 Task: Create a rule from the Agile list, Priority changed -> Complete task in the project AgileNexus if Priority Cleared then Complete Task
Action: Mouse moved to (47, 236)
Screenshot: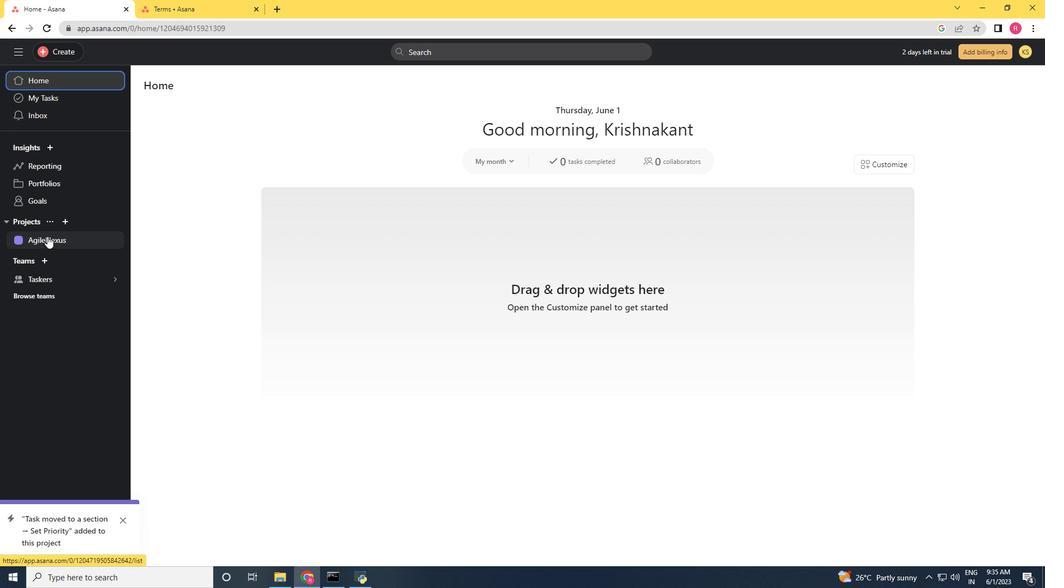 
Action: Mouse pressed left at (47, 236)
Screenshot: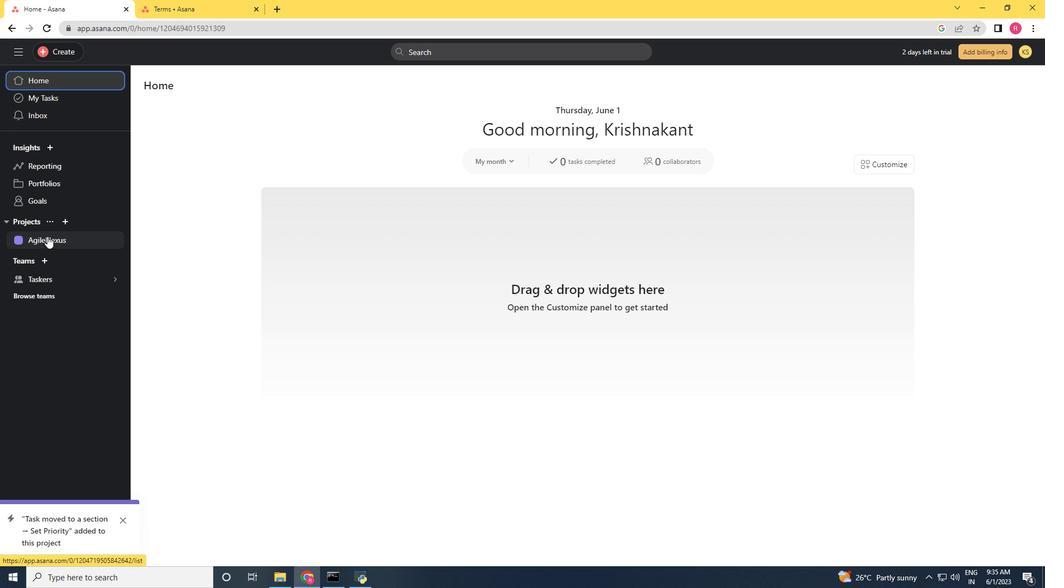 
Action: Mouse moved to (995, 90)
Screenshot: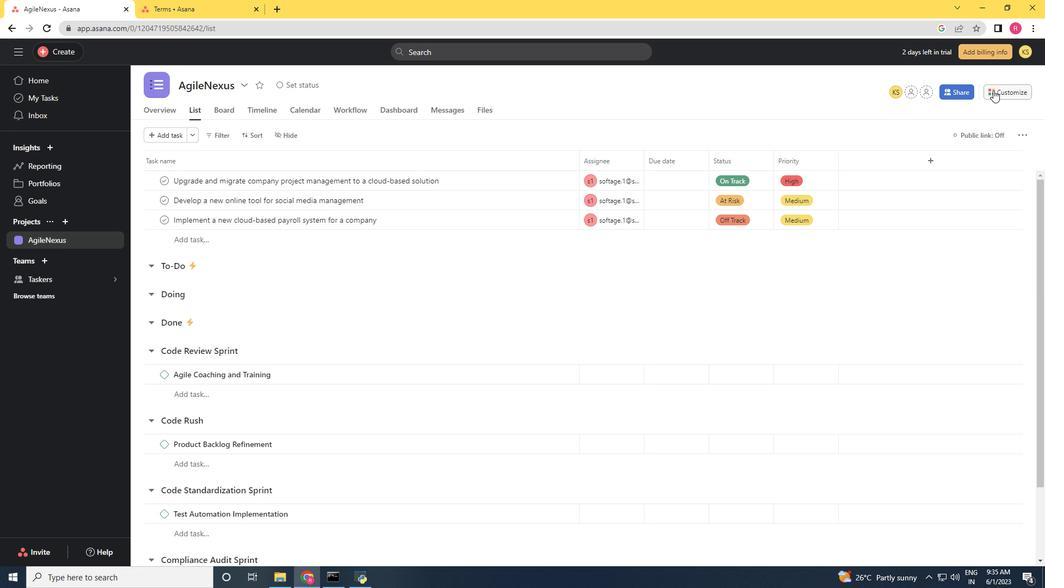 
Action: Mouse pressed left at (995, 90)
Screenshot: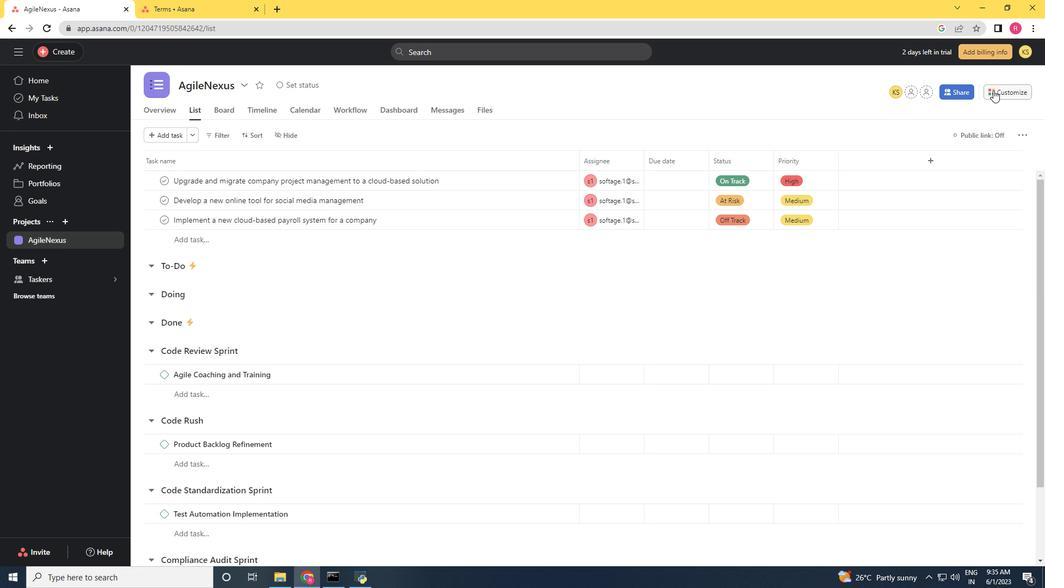 
Action: Mouse moved to (830, 234)
Screenshot: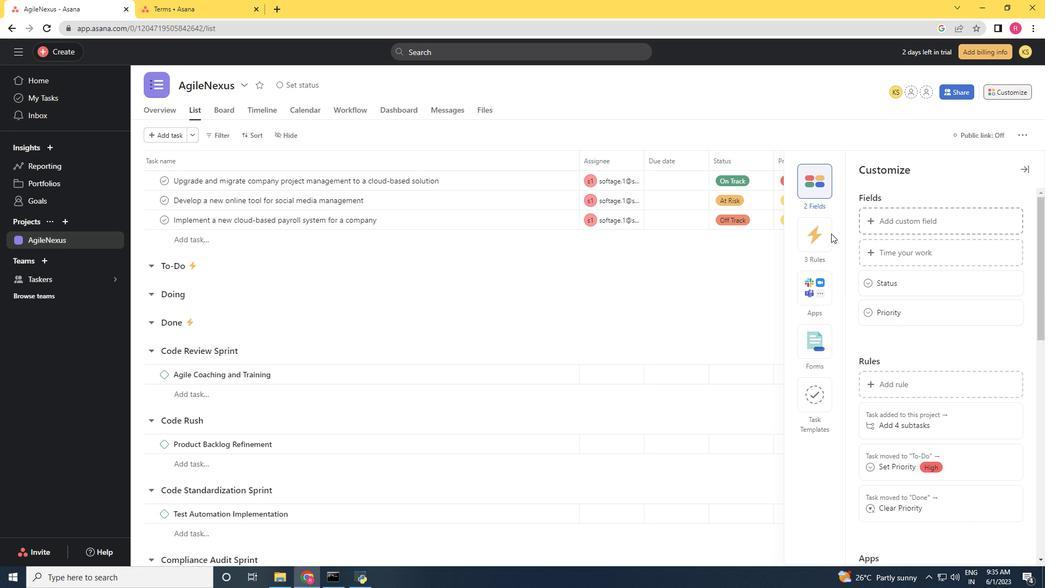 
Action: Mouse pressed left at (830, 234)
Screenshot: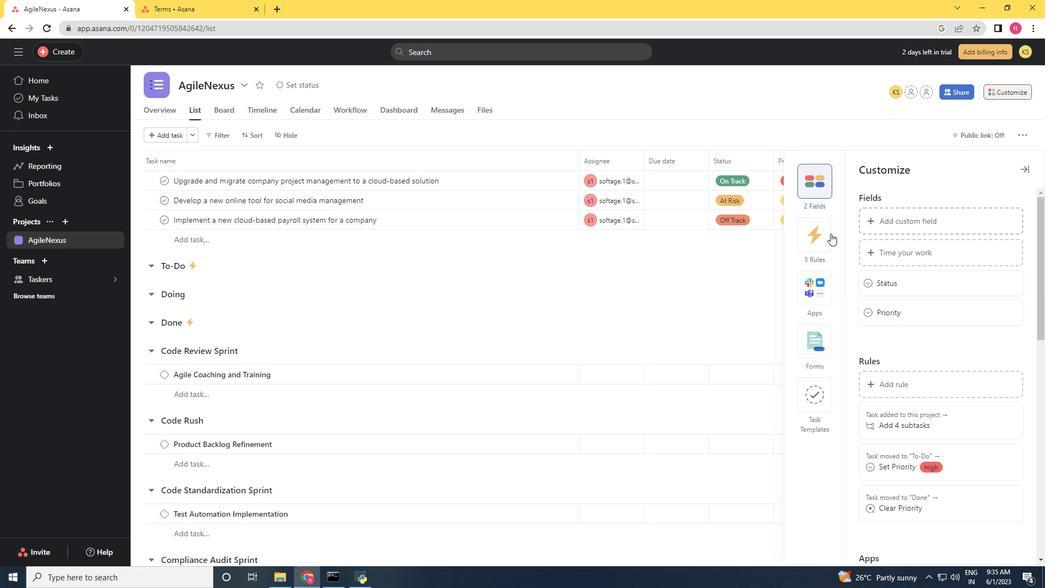 
Action: Mouse moved to (882, 222)
Screenshot: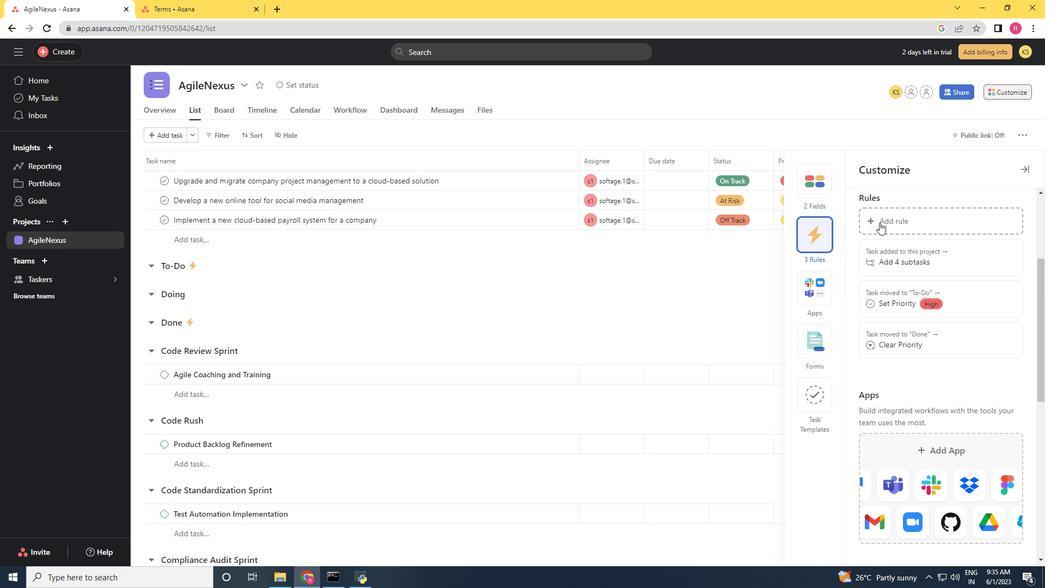 
Action: Mouse pressed left at (882, 222)
Screenshot: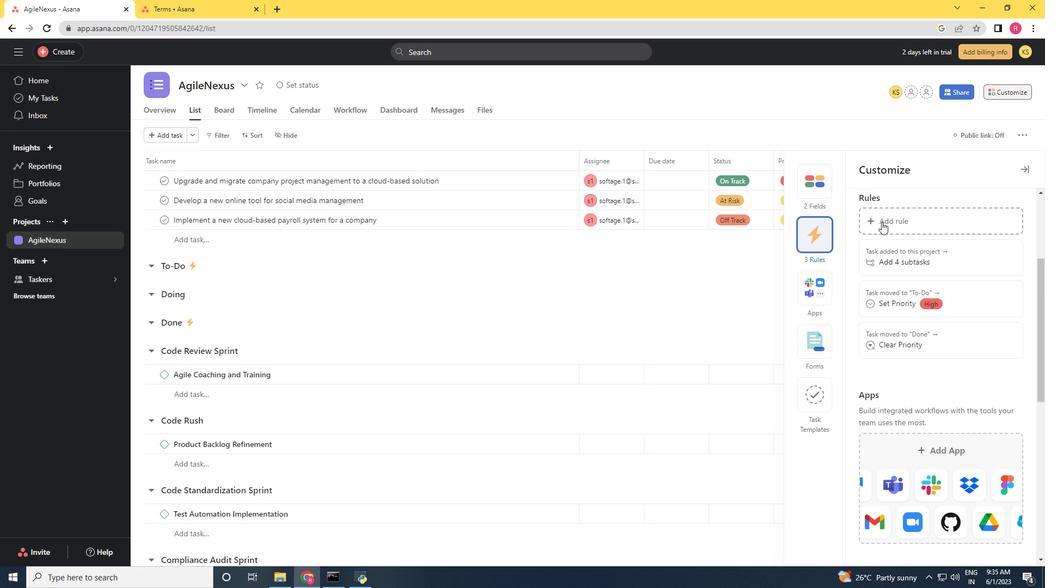 
Action: Mouse moved to (216, 165)
Screenshot: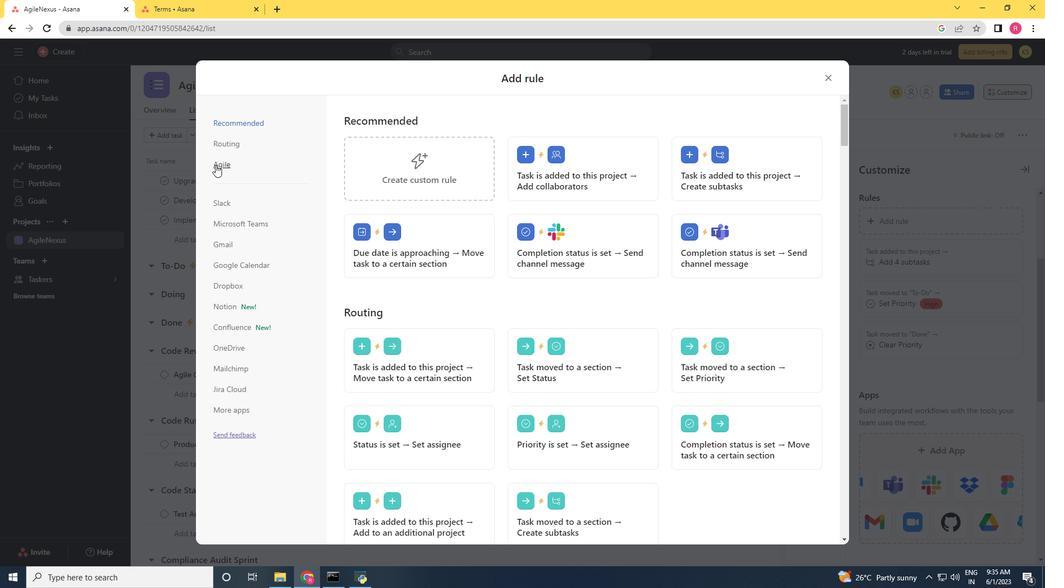 
Action: Mouse pressed left at (216, 165)
Screenshot: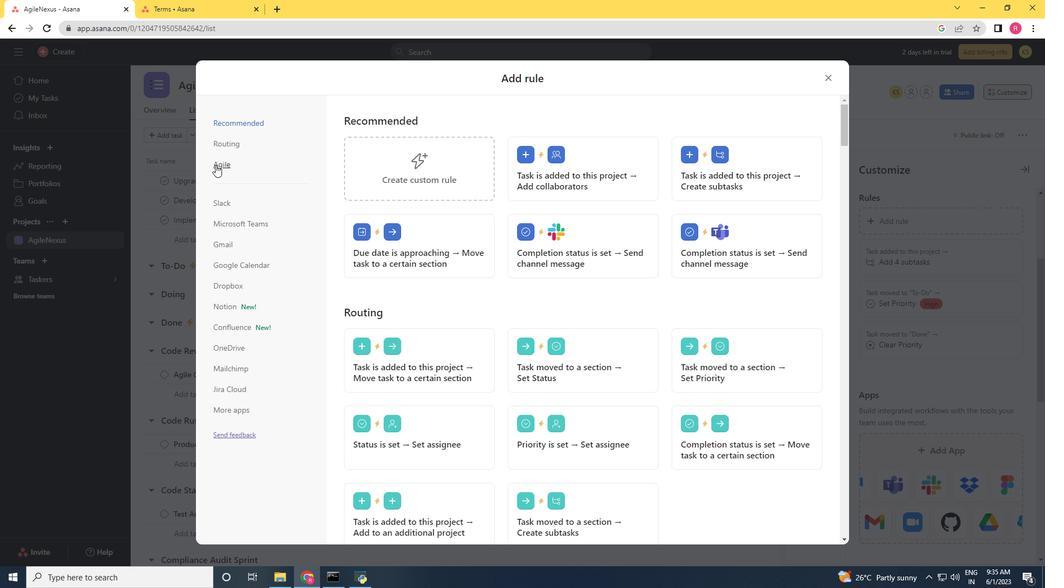 
Action: Mouse moved to (625, 166)
Screenshot: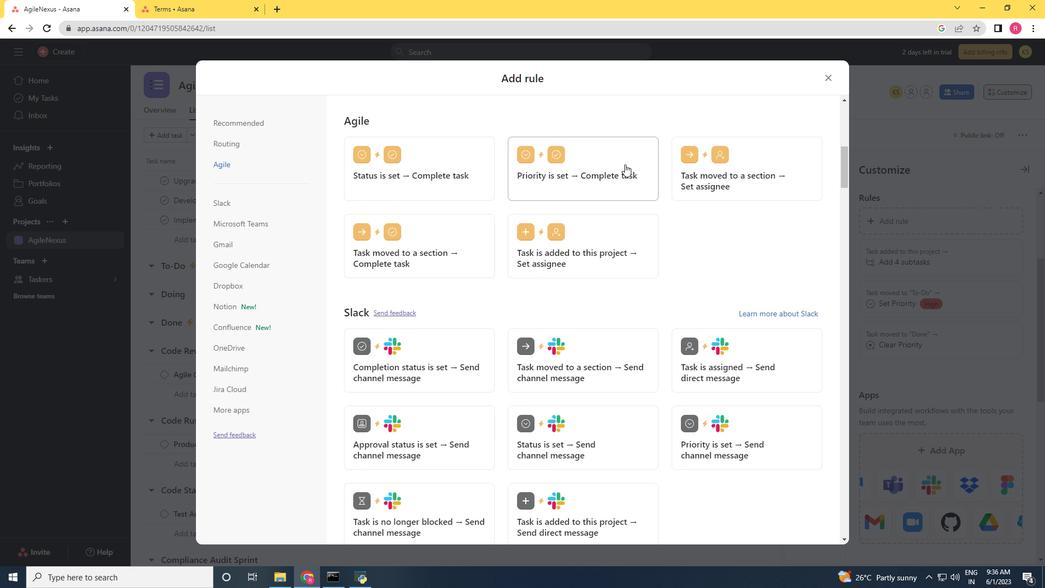 
Action: Mouse pressed left at (625, 166)
Screenshot: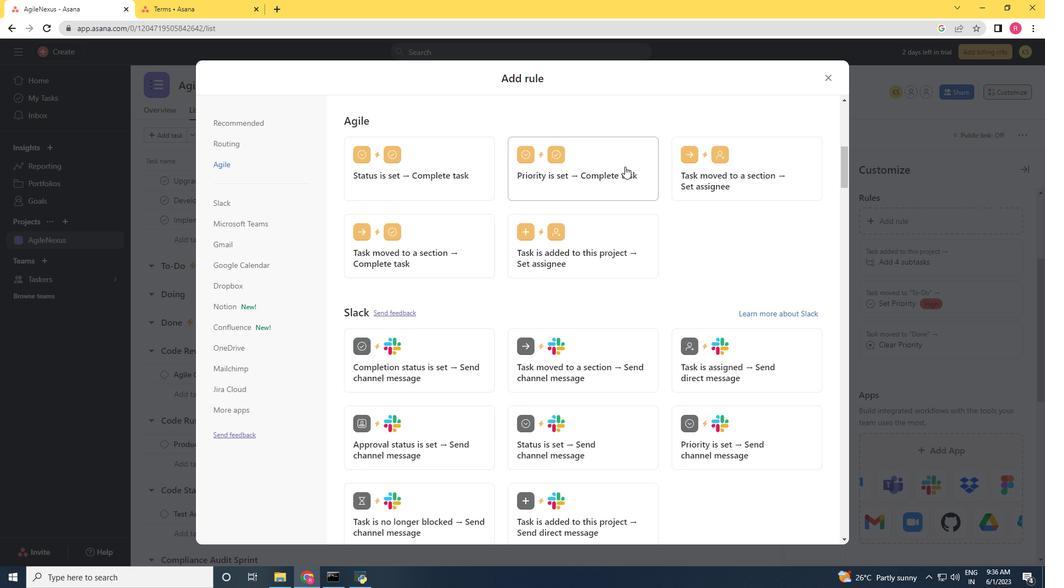
Action: Mouse moved to (679, 190)
Screenshot: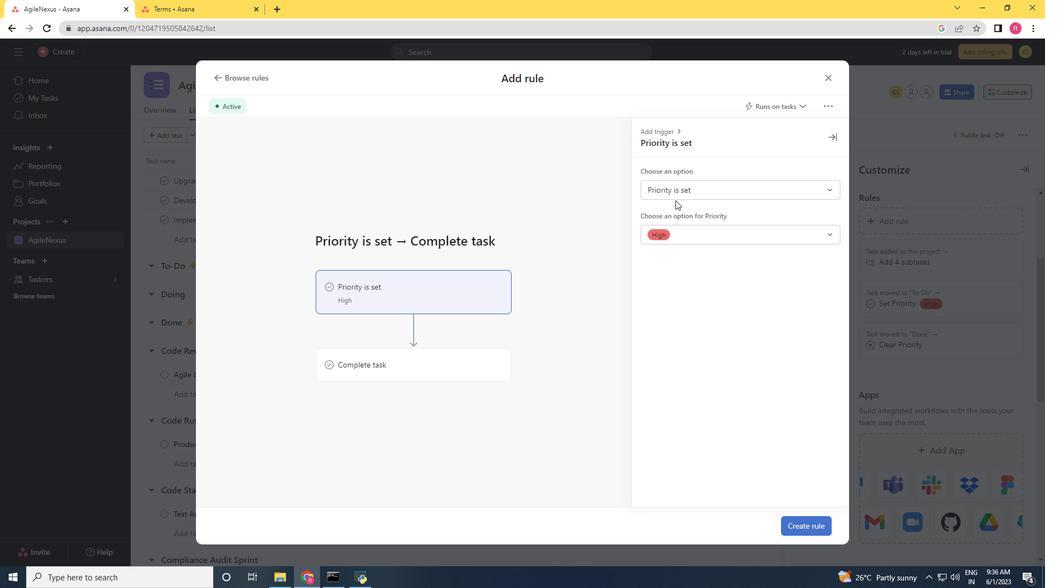 
Action: Mouse pressed left at (679, 190)
Screenshot: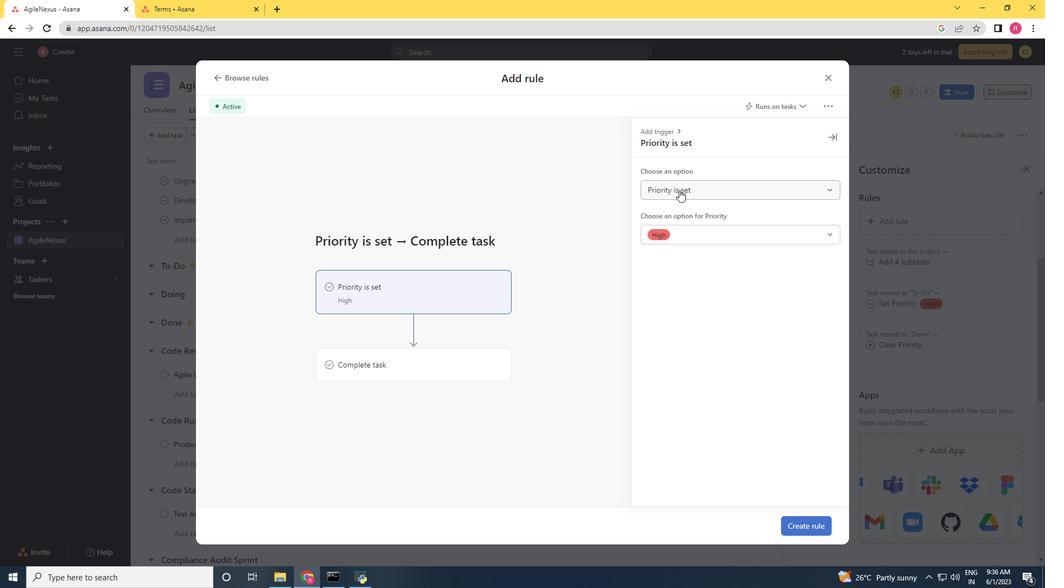 
Action: Mouse moved to (680, 229)
Screenshot: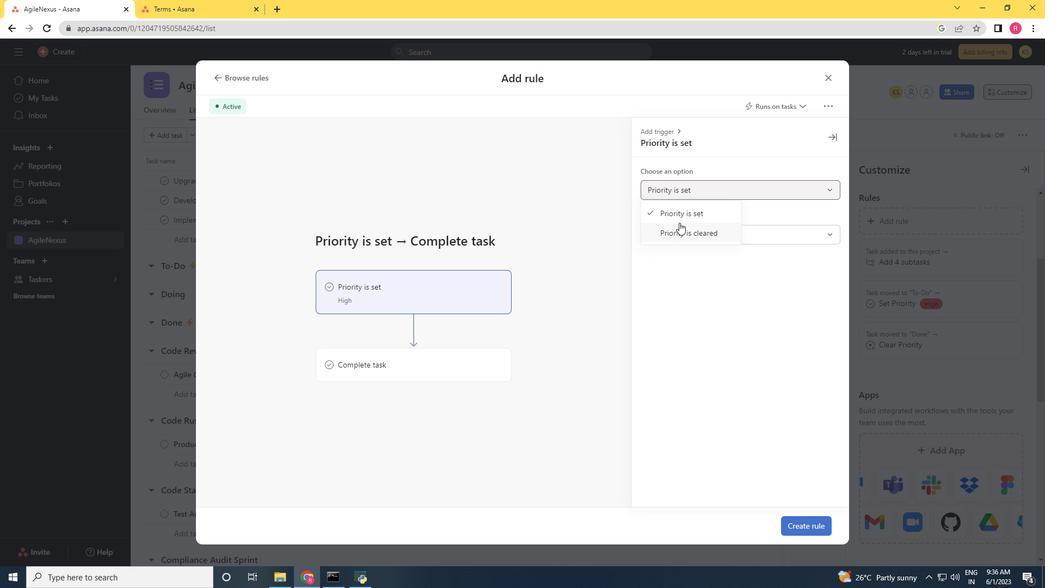 
Action: Mouse pressed left at (680, 229)
Screenshot: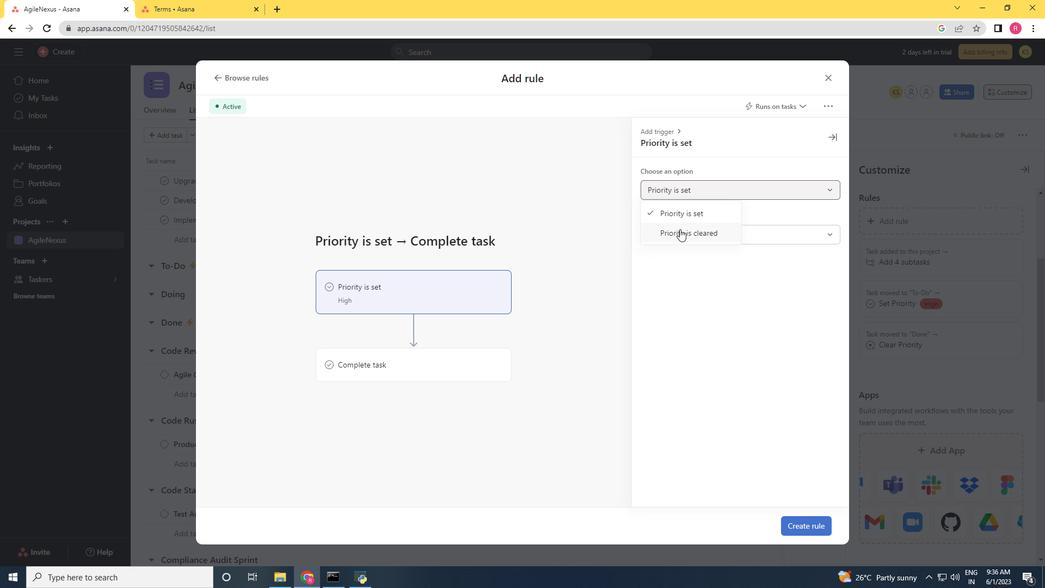 
Action: Mouse moved to (430, 362)
Screenshot: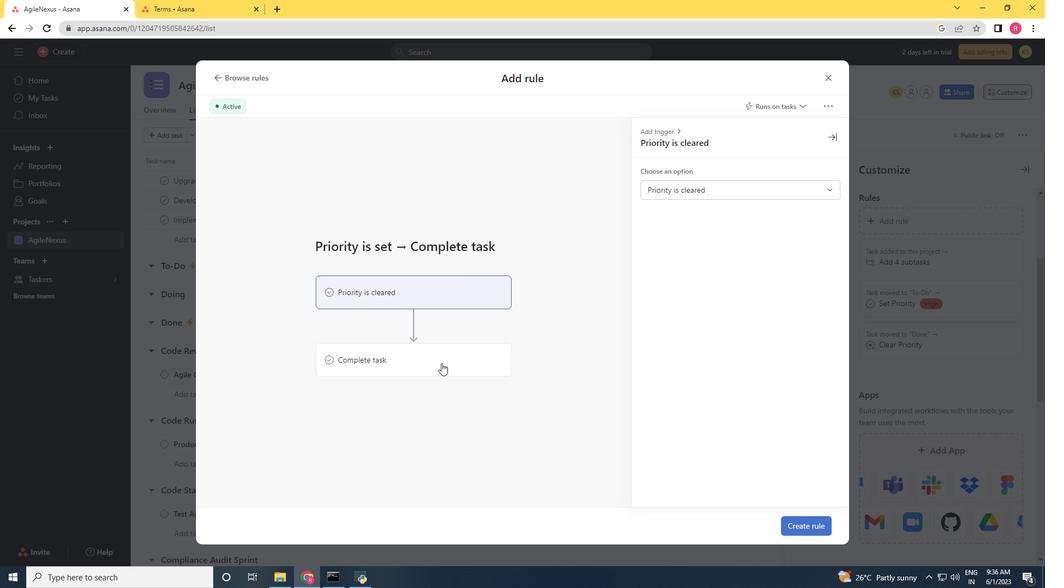 
Action: Mouse pressed left at (430, 362)
Screenshot: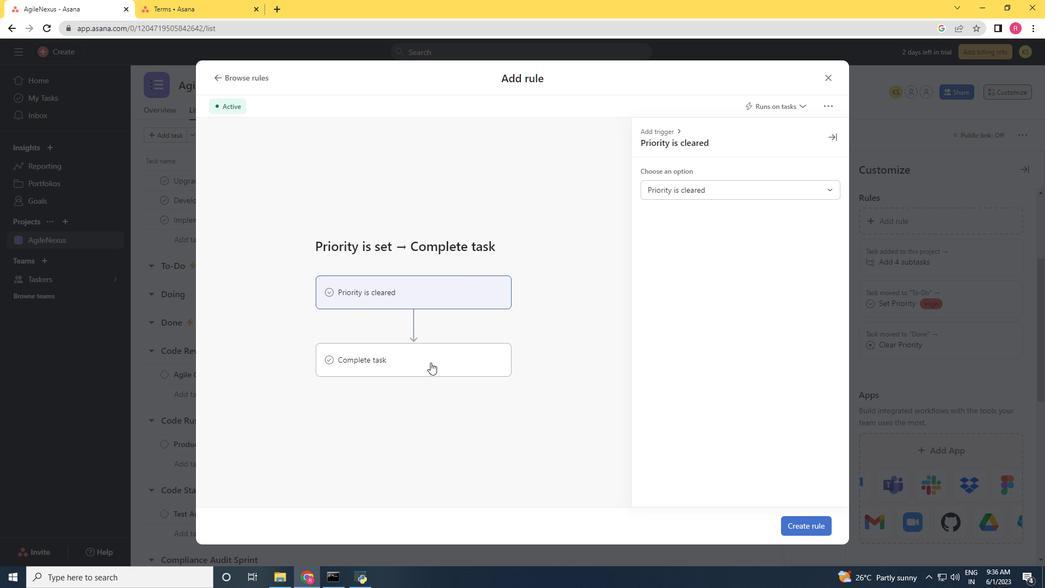 
Action: Mouse moved to (693, 190)
Screenshot: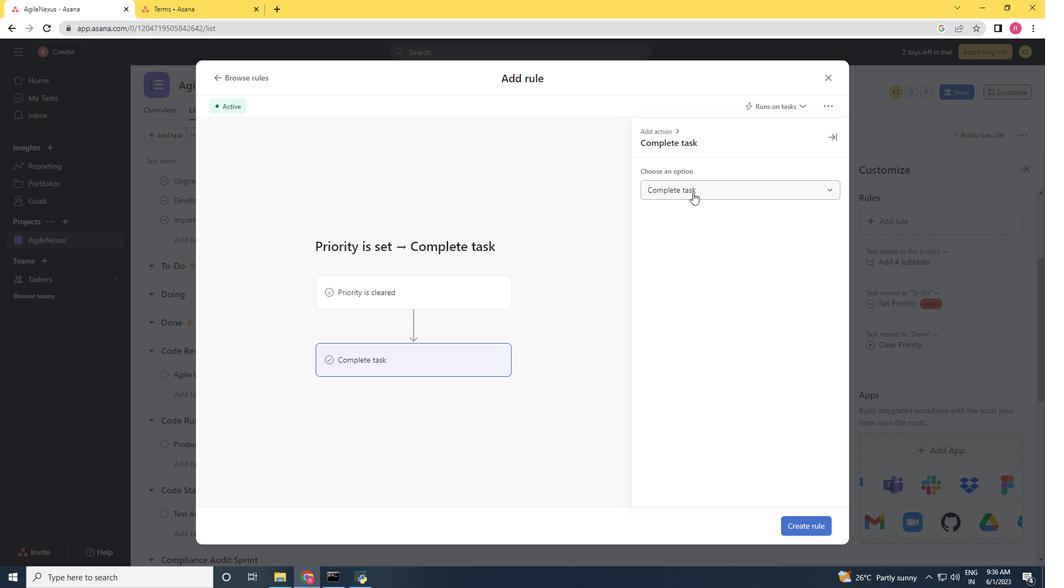 
Action: Mouse pressed left at (693, 190)
Screenshot: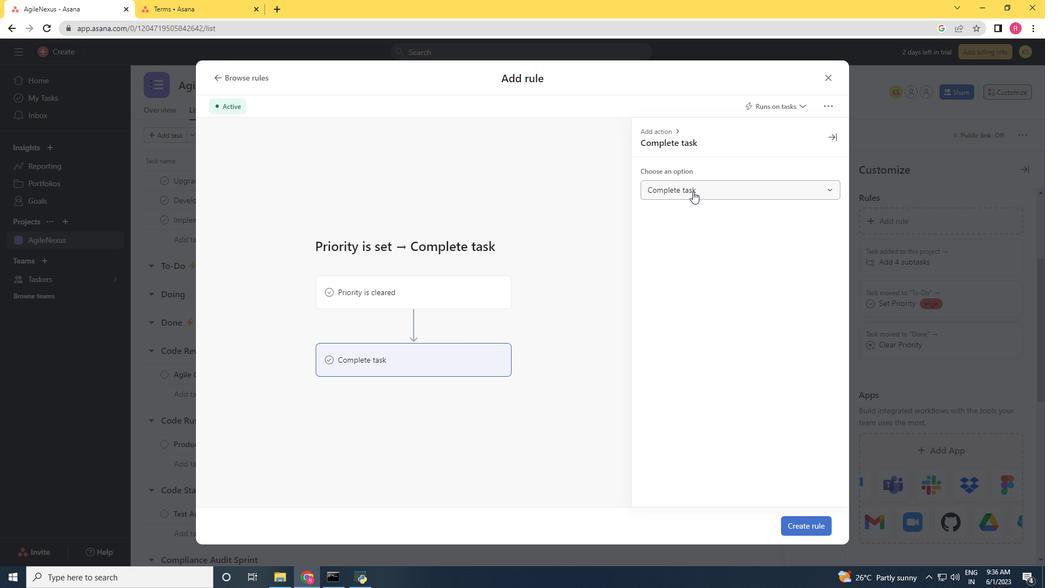 
Action: Mouse moved to (686, 212)
Screenshot: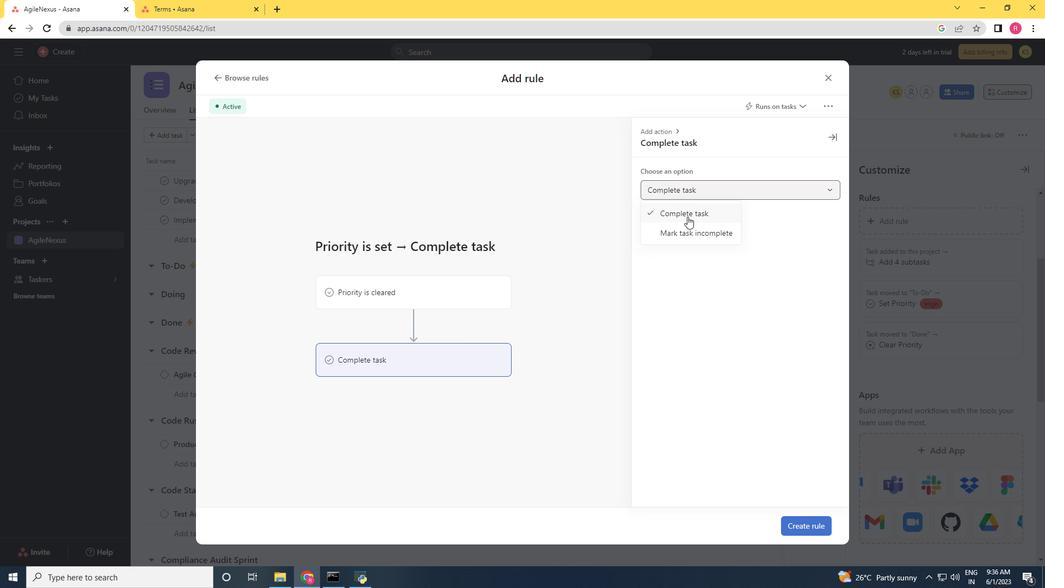 
Action: Mouse pressed left at (686, 212)
Screenshot: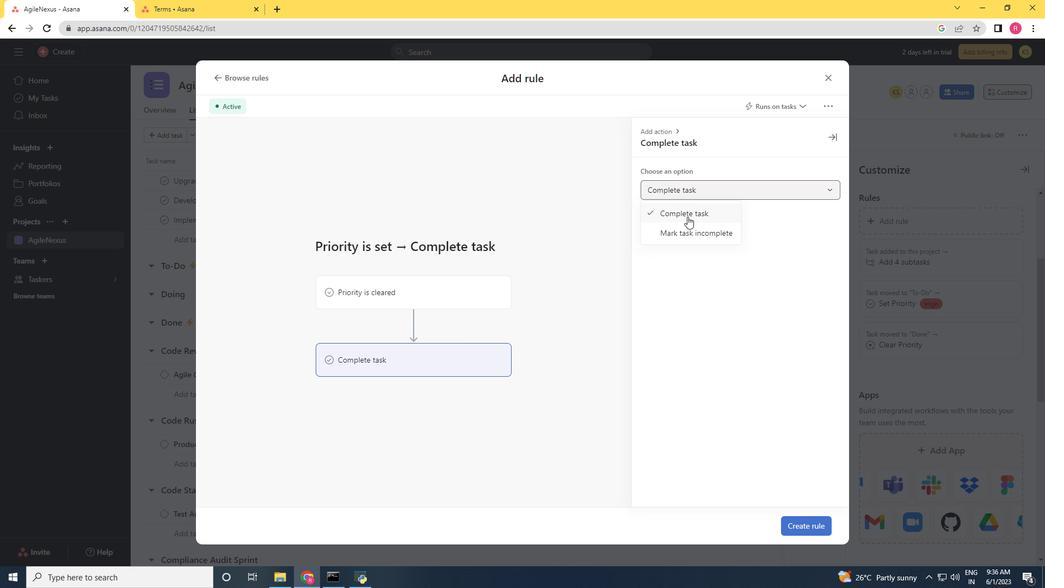 
Action: Mouse moved to (798, 522)
Screenshot: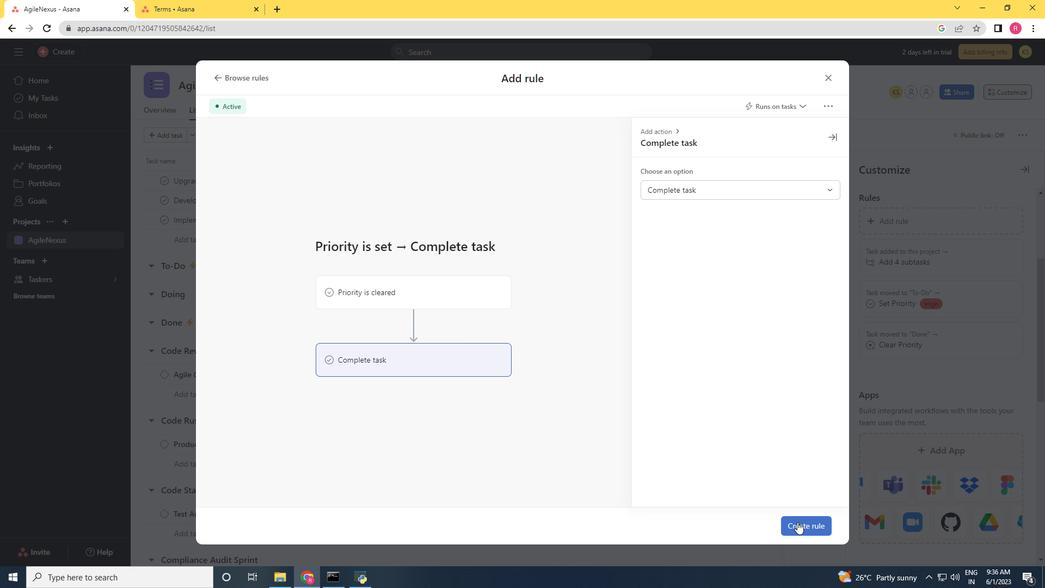 
Action: Mouse pressed left at (798, 522)
Screenshot: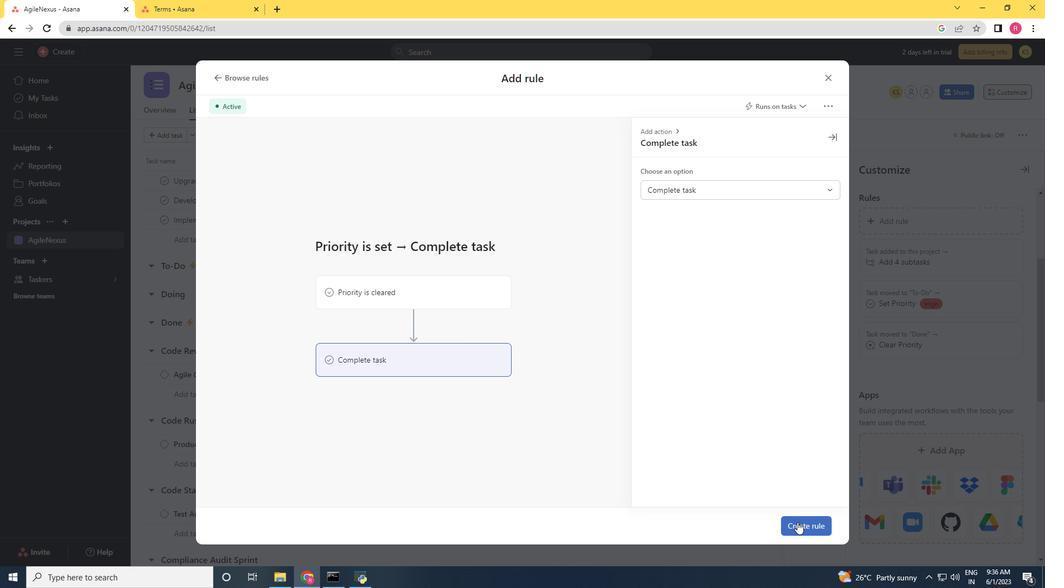 
Action: Mouse moved to (798, 521)
Screenshot: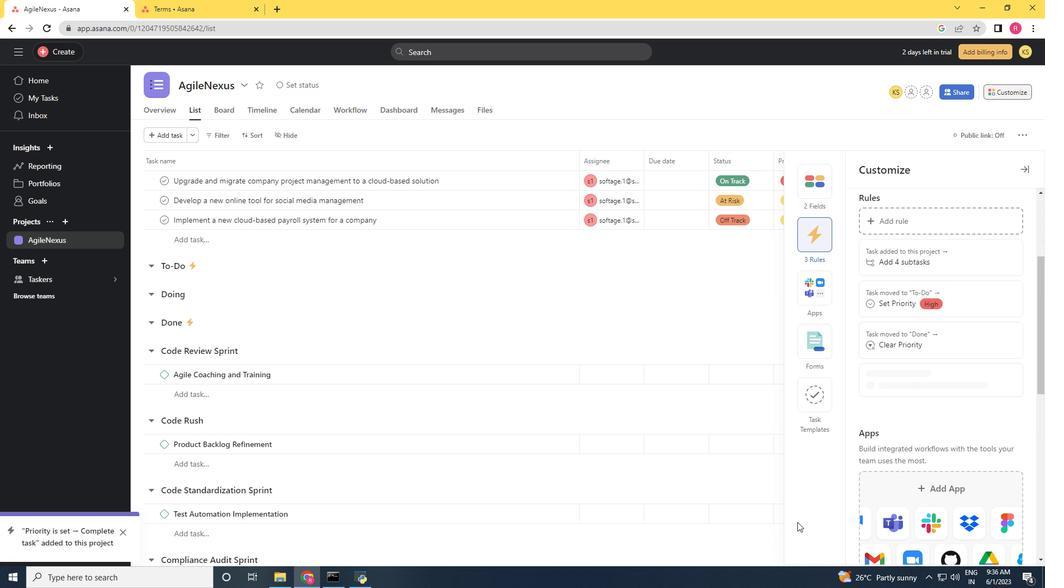 
